 Task: In the  document ethics Apply all border to the tabe with  'with box; Style line and width 1/4 pt 'Select Header and apply  'Italics' Select the text and align it to the  Center
Action: Mouse moved to (30, 81)
Screenshot: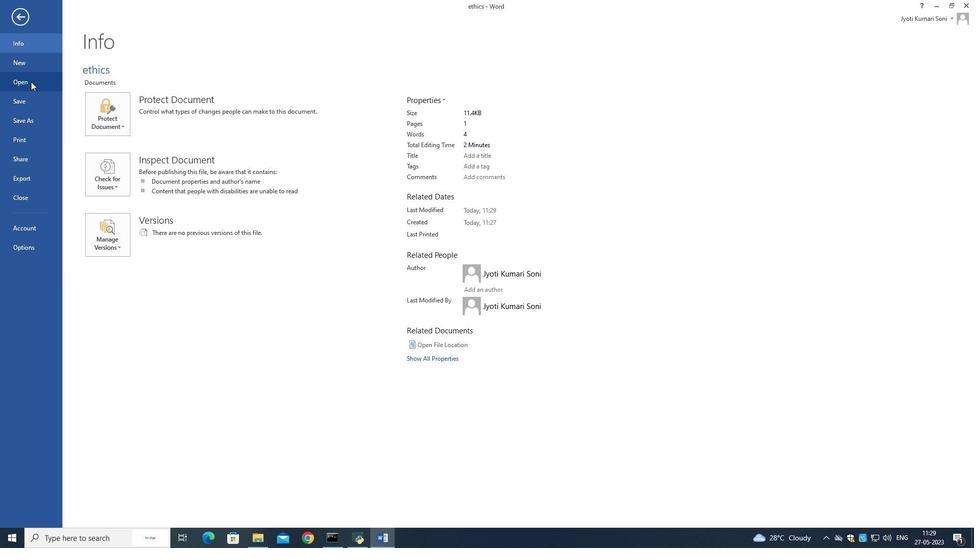 
Action: Mouse pressed left at (30, 81)
Screenshot: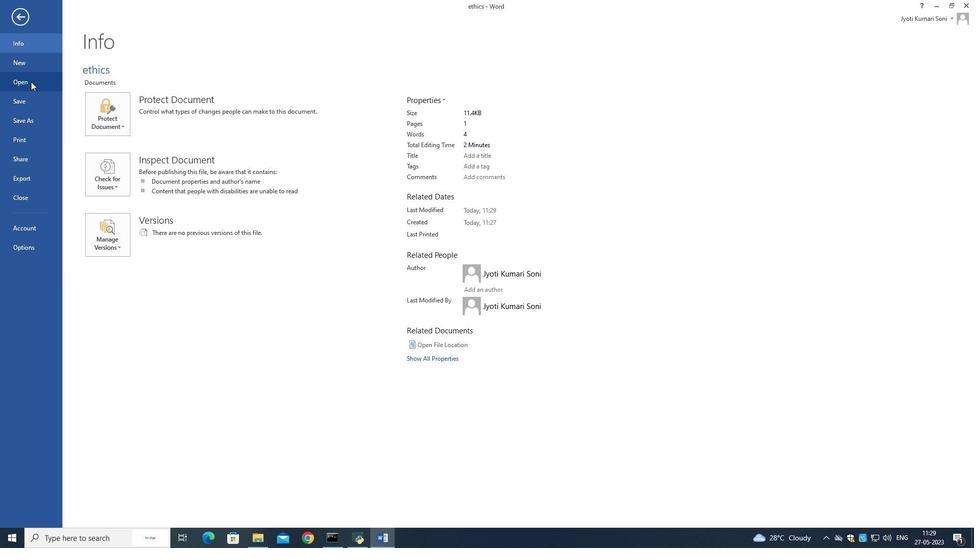 
Action: Mouse moved to (265, 91)
Screenshot: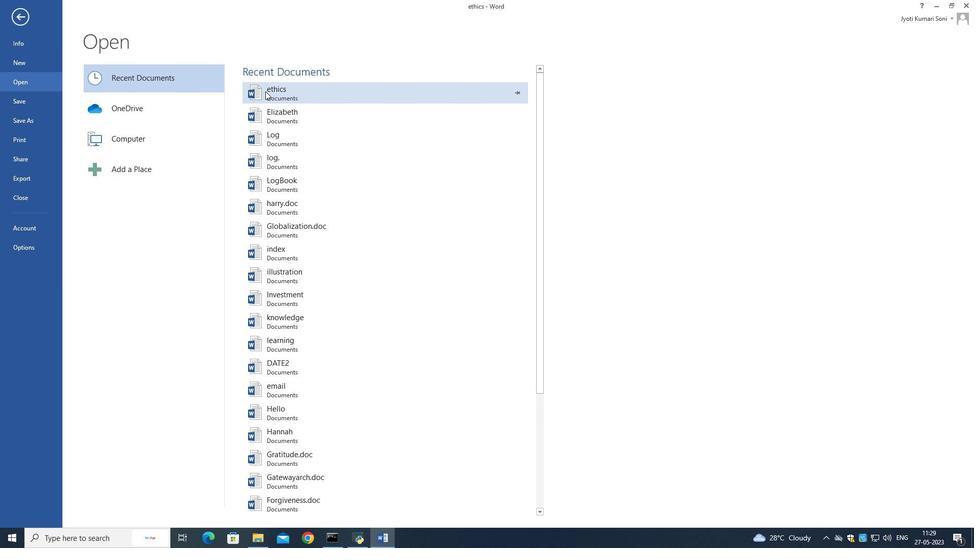 
Action: Mouse pressed left at (265, 91)
Screenshot: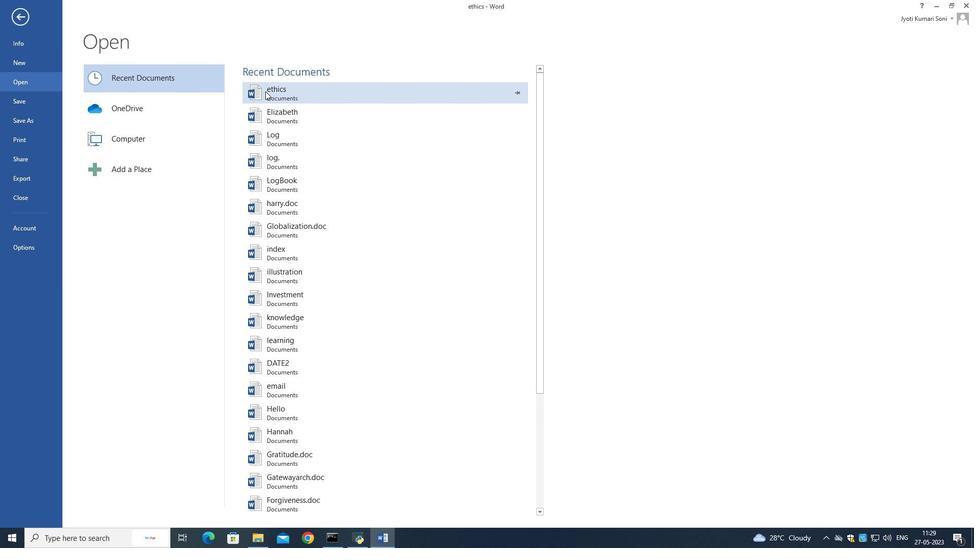 
Action: Mouse moved to (352, 135)
Screenshot: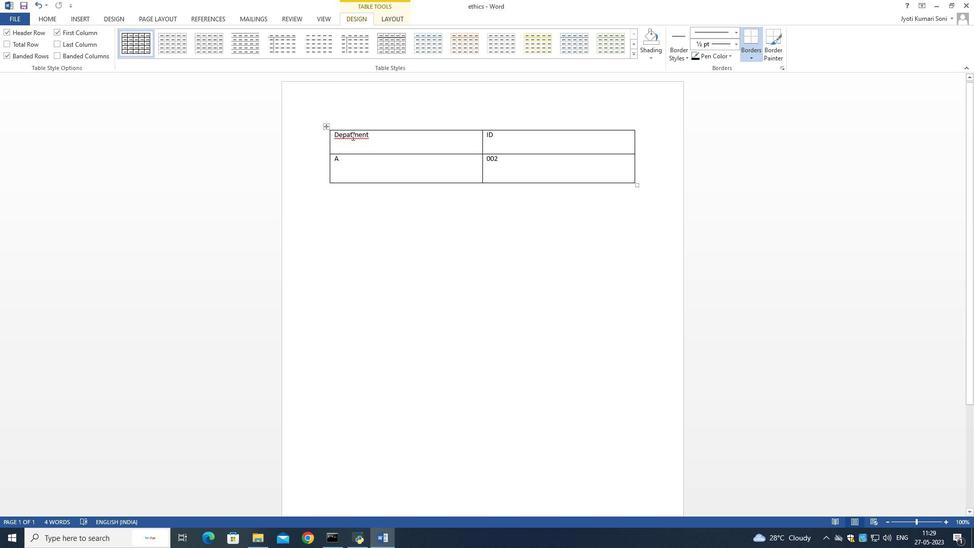 
Action: Mouse pressed left at (352, 135)
Screenshot: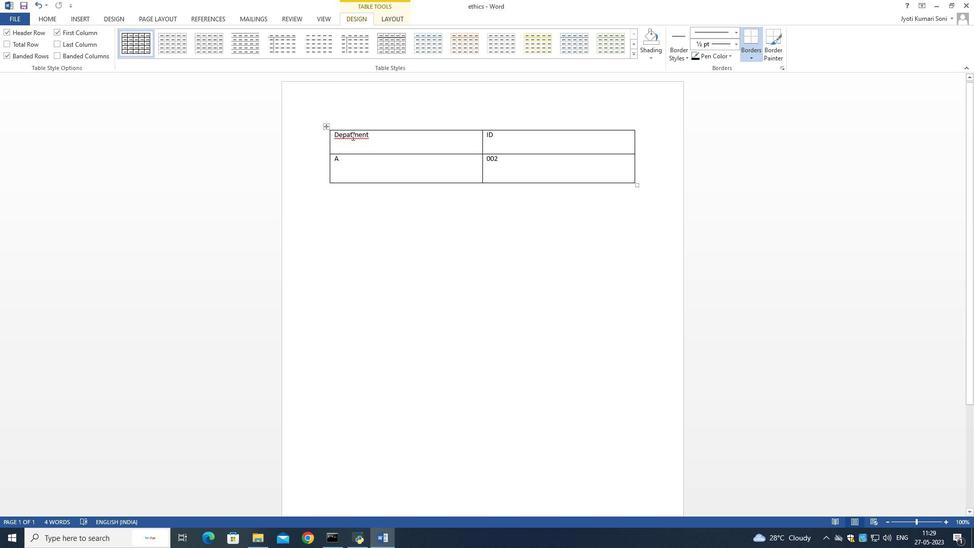 
Action: Mouse moved to (573, 190)
Screenshot: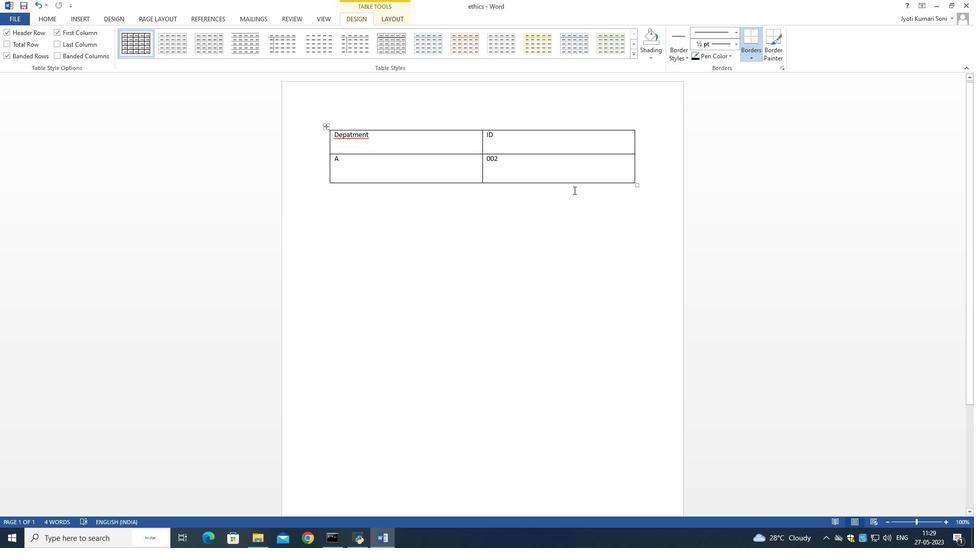 
Action: Key pressed <Key.left>r
Screenshot: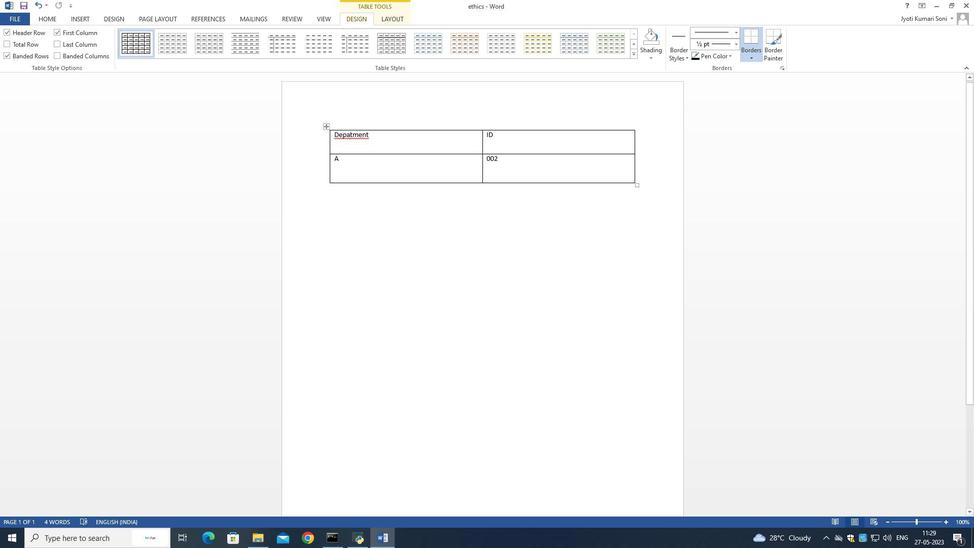 
Action: Mouse moved to (44, 17)
Screenshot: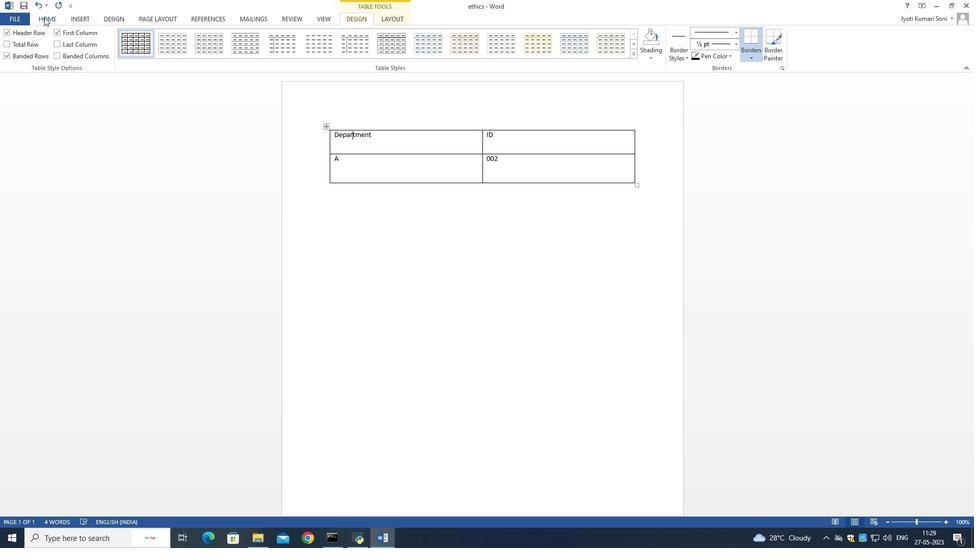 
Action: Mouse pressed left at (44, 17)
Screenshot: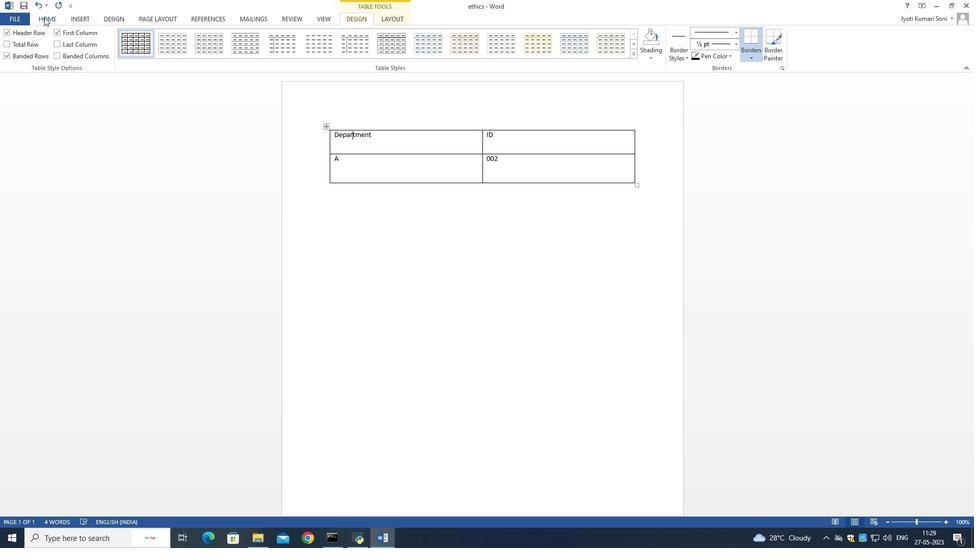 
Action: Mouse moved to (364, 136)
Screenshot: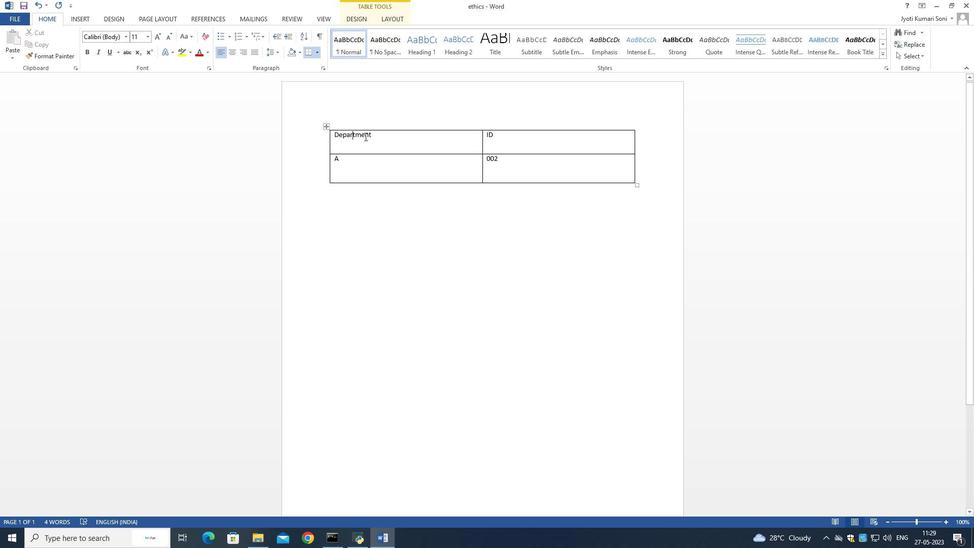 
Action: Mouse pressed left at (364, 136)
Screenshot: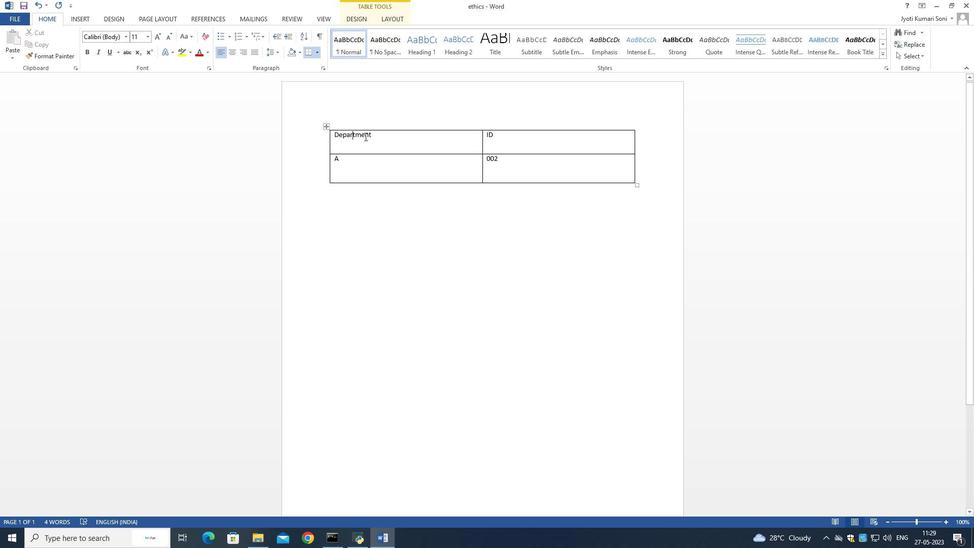 
Action: Mouse moved to (317, 56)
Screenshot: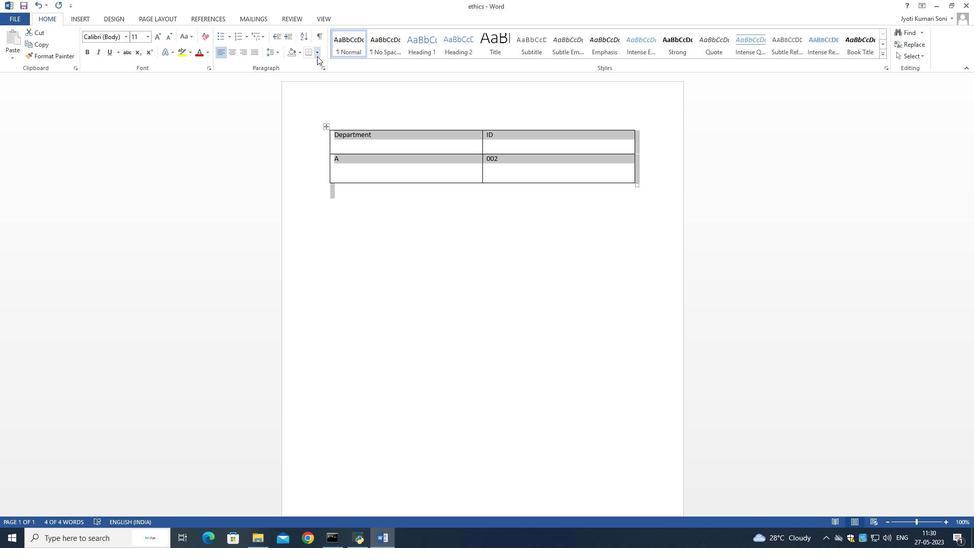 
Action: Mouse pressed left at (317, 56)
Screenshot: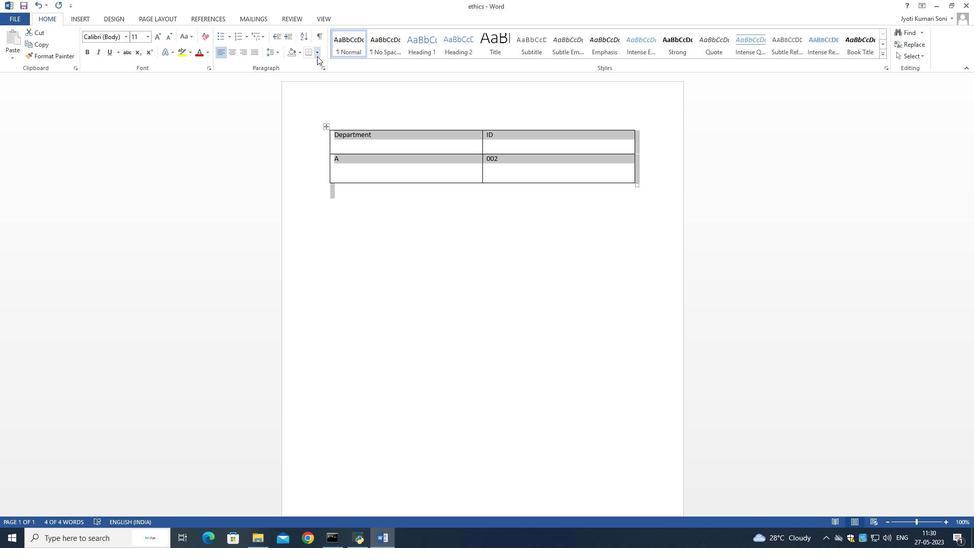 
Action: Mouse moved to (351, 124)
Screenshot: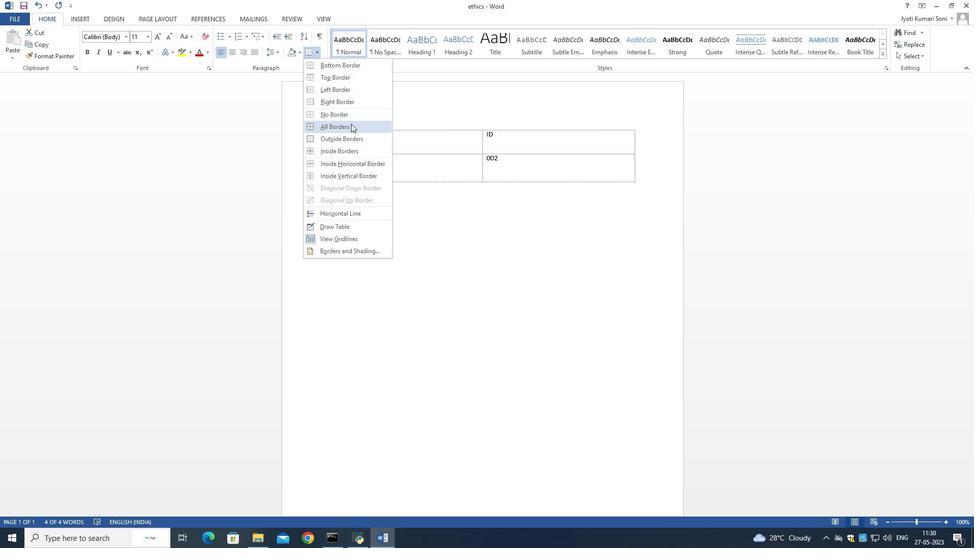 
Action: Mouse pressed left at (351, 124)
Screenshot: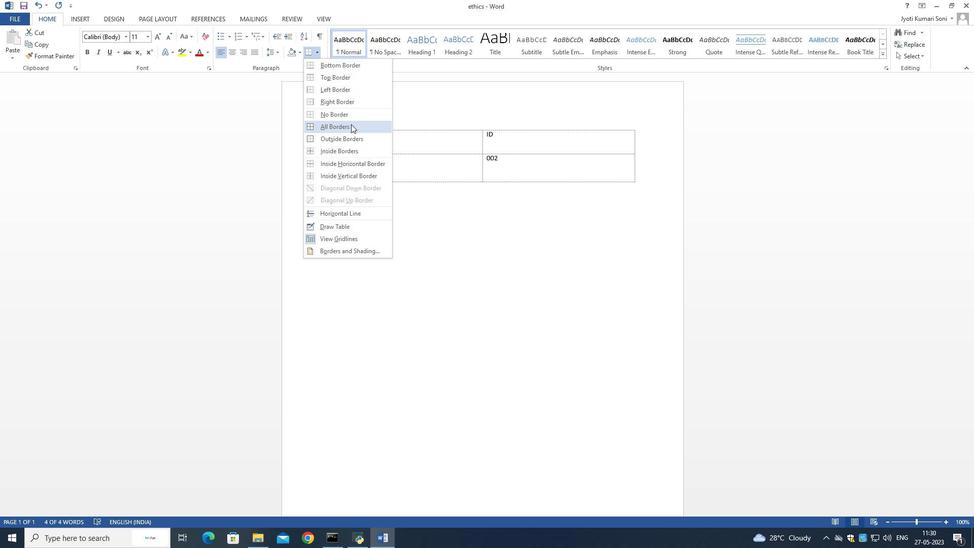 
Action: Mouse moved to (317, 55)
Screenshot: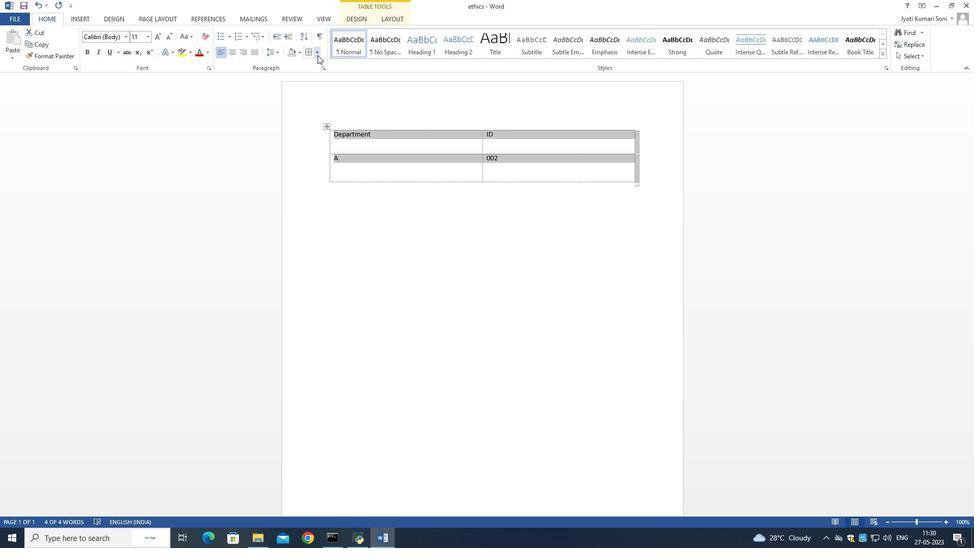 
Action: Mouse pressed left at (317, 55)
Screenshot: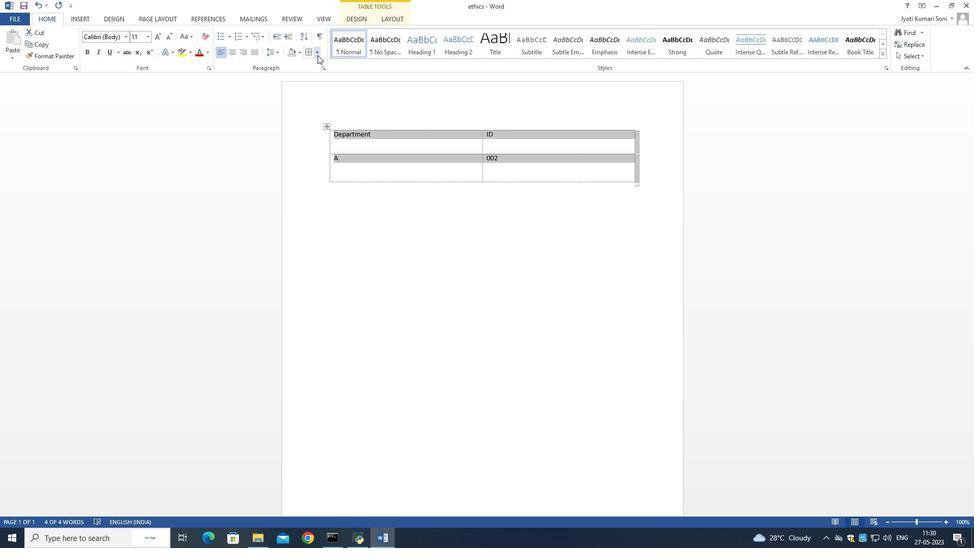 
Action: Mouse pressed left at (317, 55)
Screenshot: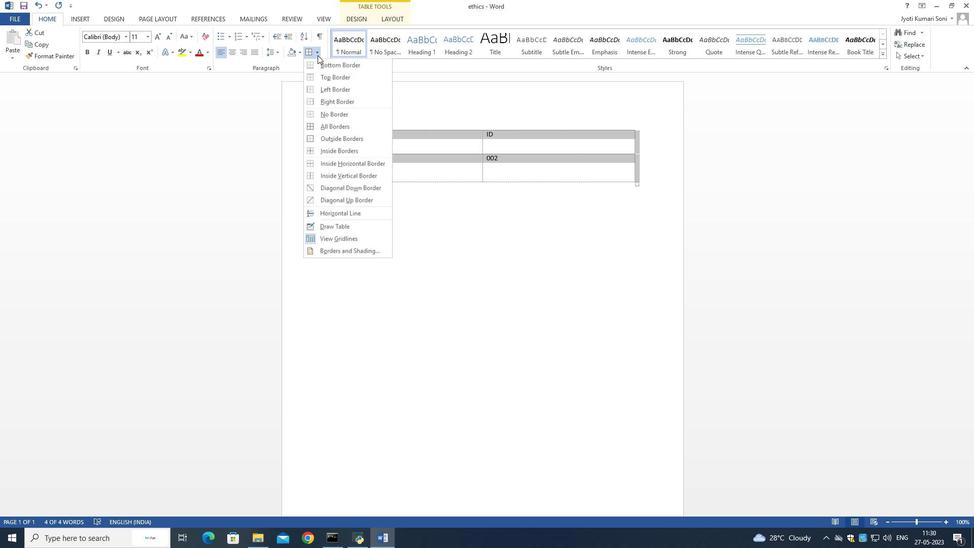 
Action: Mouse moved to (315, 54)
Screenshot: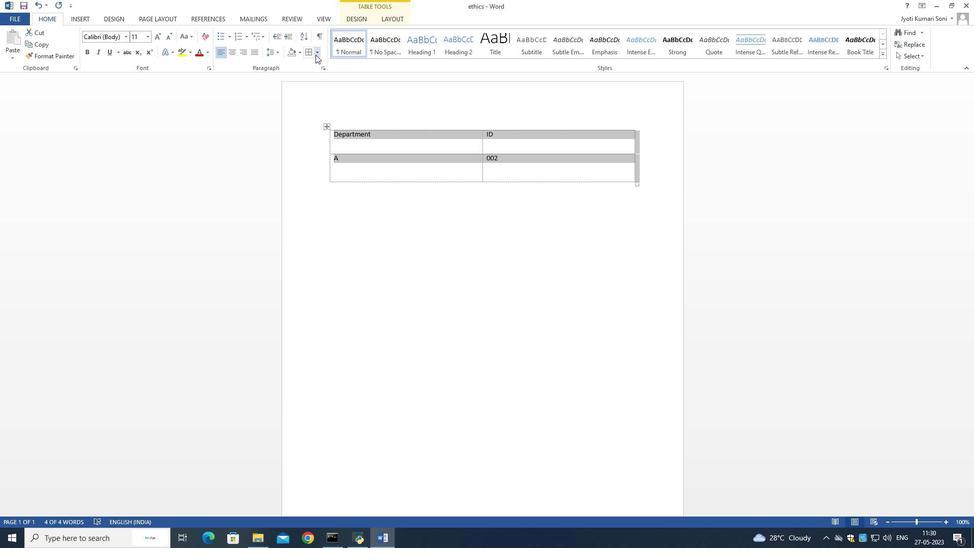 
Action: Mouse pressed left at (315, 54)
Screenshot: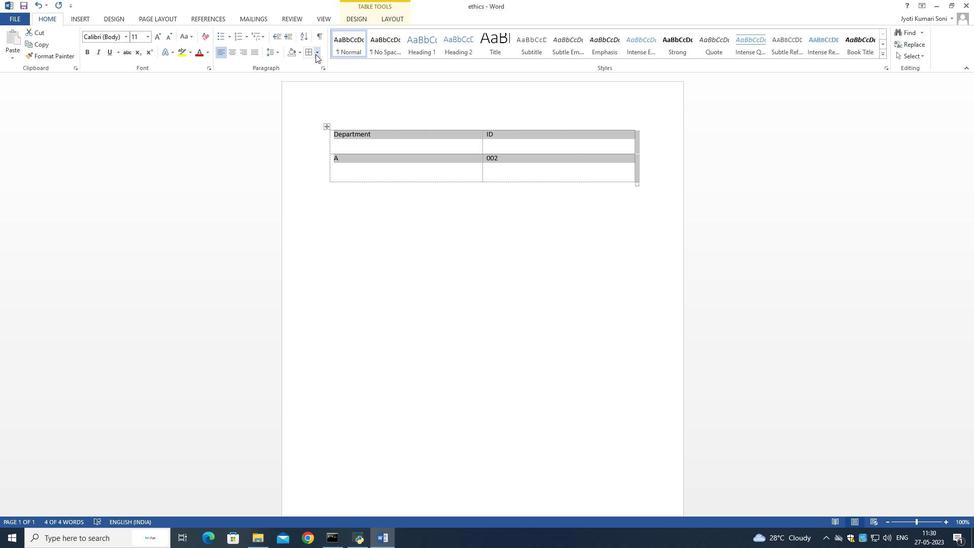 
Action: Mouse moved to (369, 247)
Screenshot: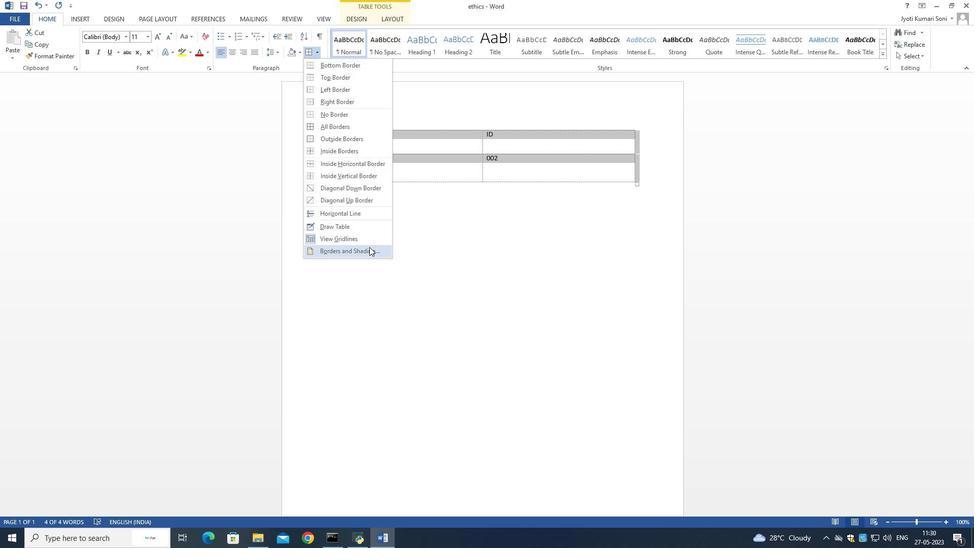 
Action: Mouse pressed left at (369, 247)
Screenshot: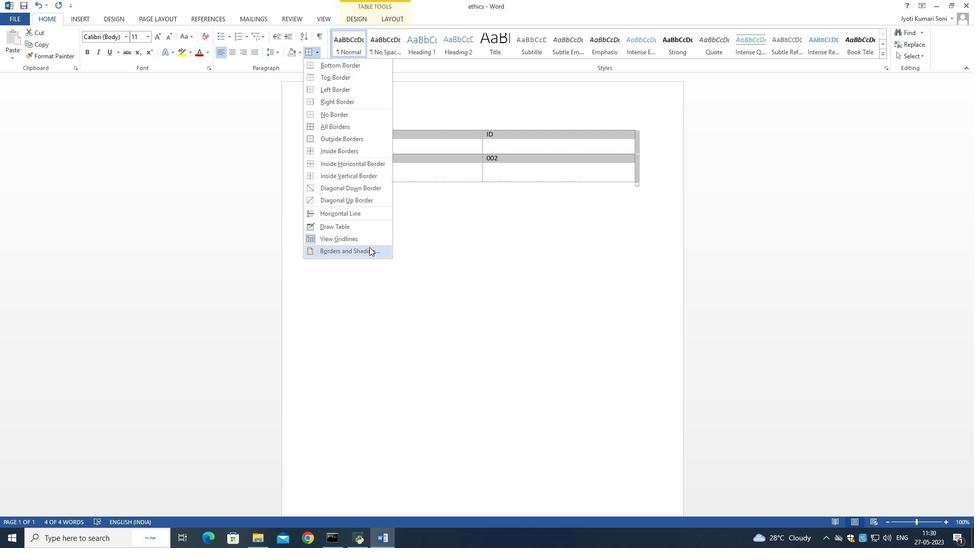 
Action: Mouse moved to (558, 319)
Screenshot: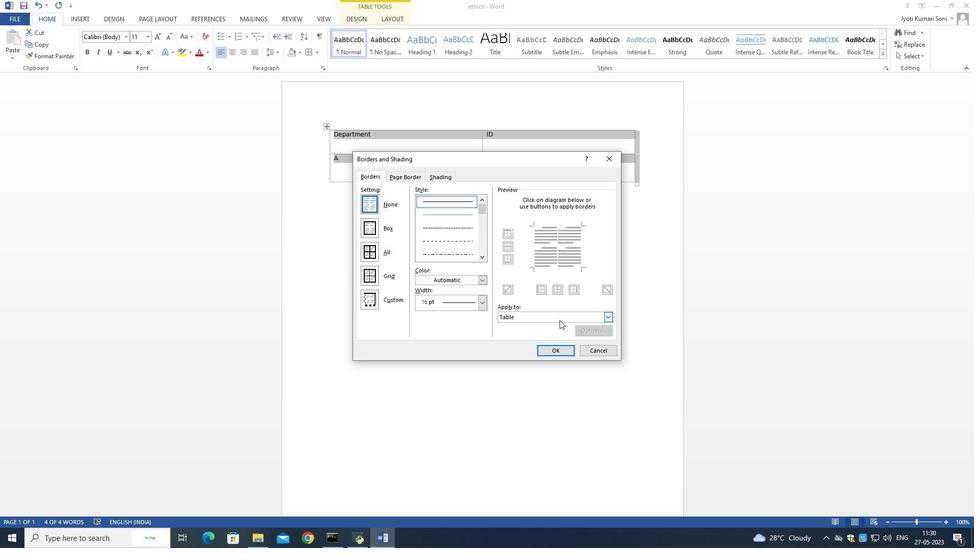 
Action: Mouse pressed left at (558, 319)
Screenshot: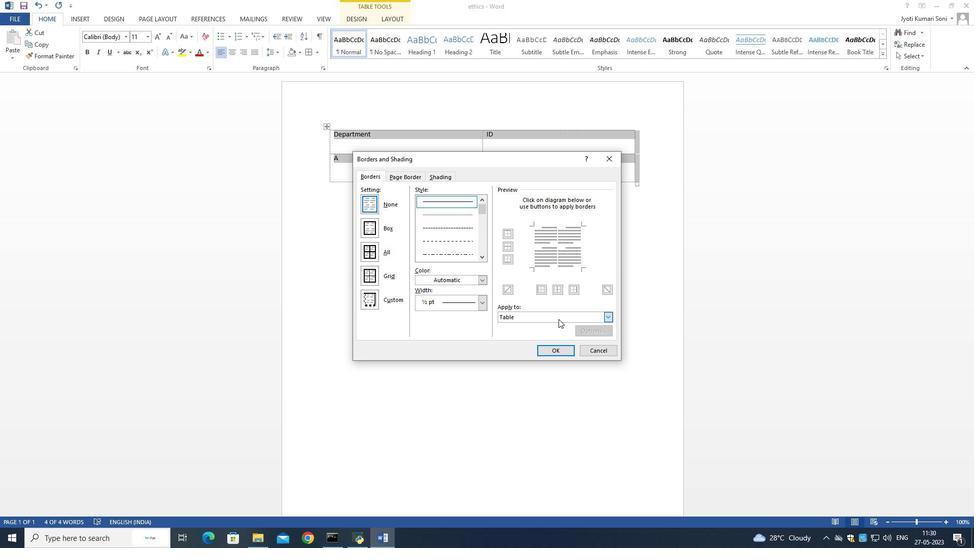 
Action: Mouse pressed left at (558, 319)
Screenshot: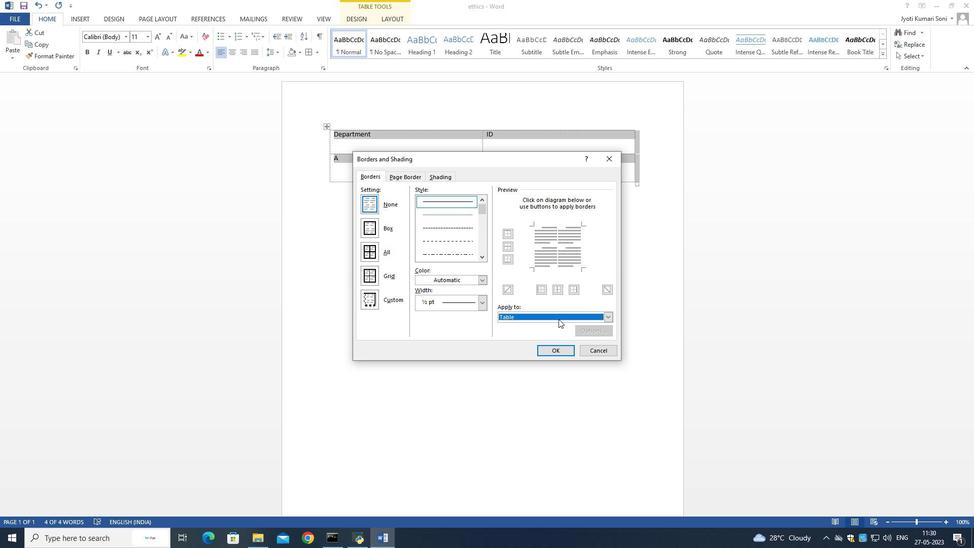 
Action: Mouse moved to (482, 303)
Screenshot: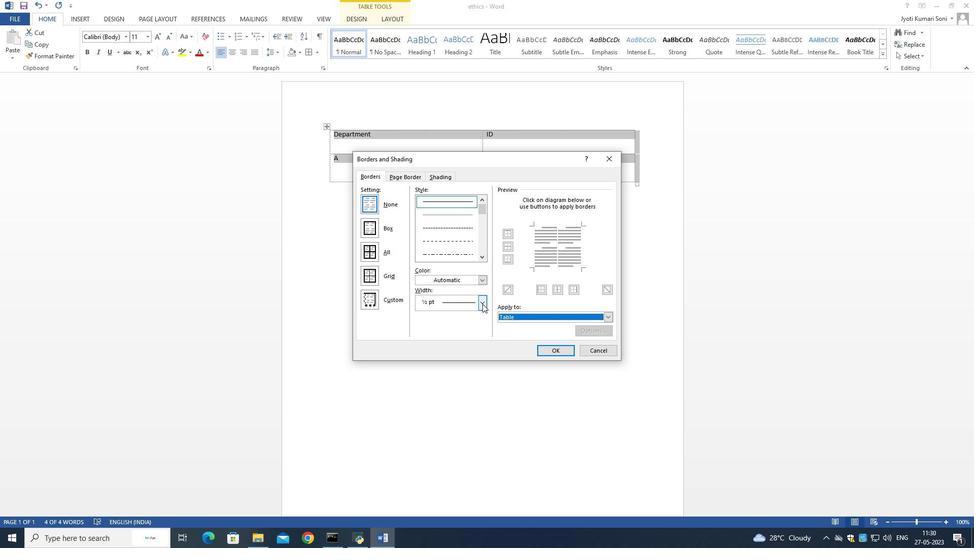 
Action: Mouse pressed left at (482, 303)
Screenshot: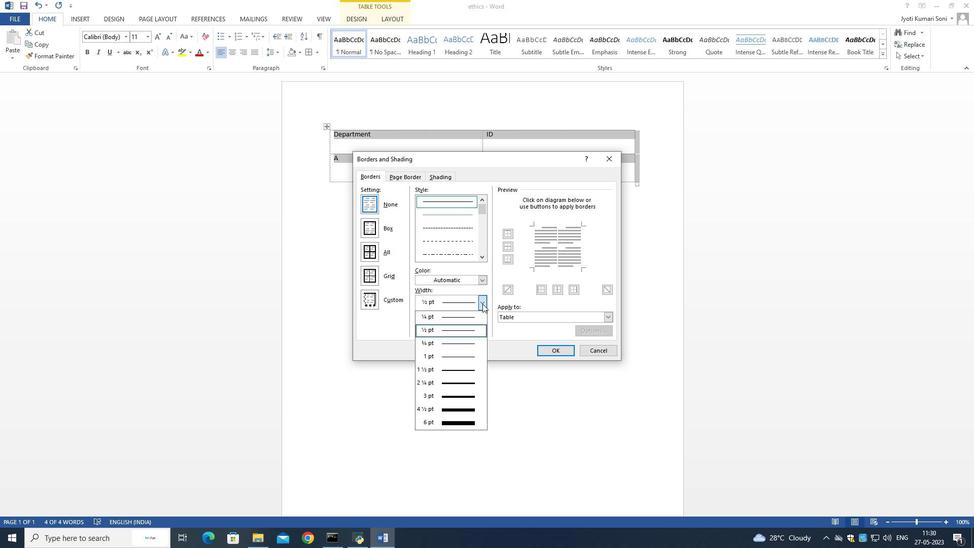 
Action: Mouse moved to (481, 337)
Screenshot: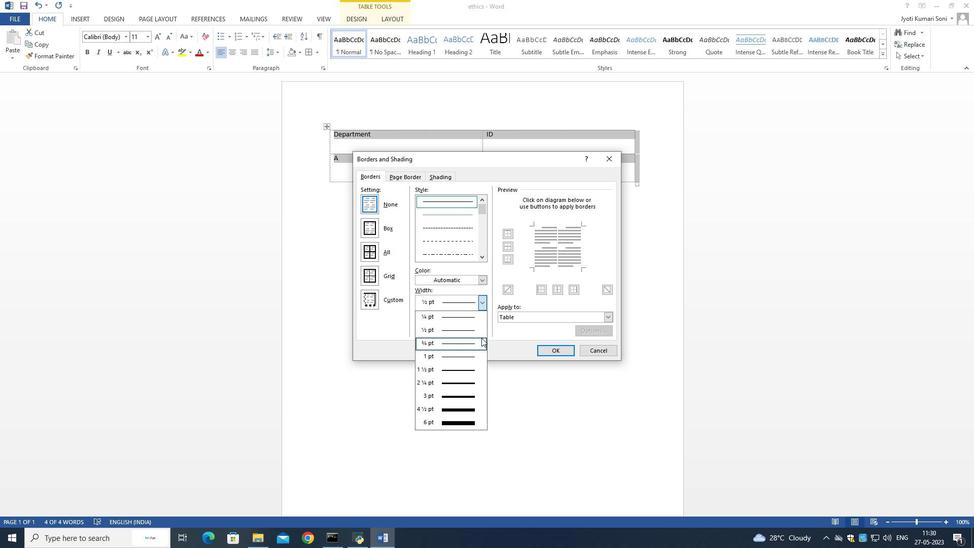 
Action: Mouse pressed left at (481, 337)
Screenshot: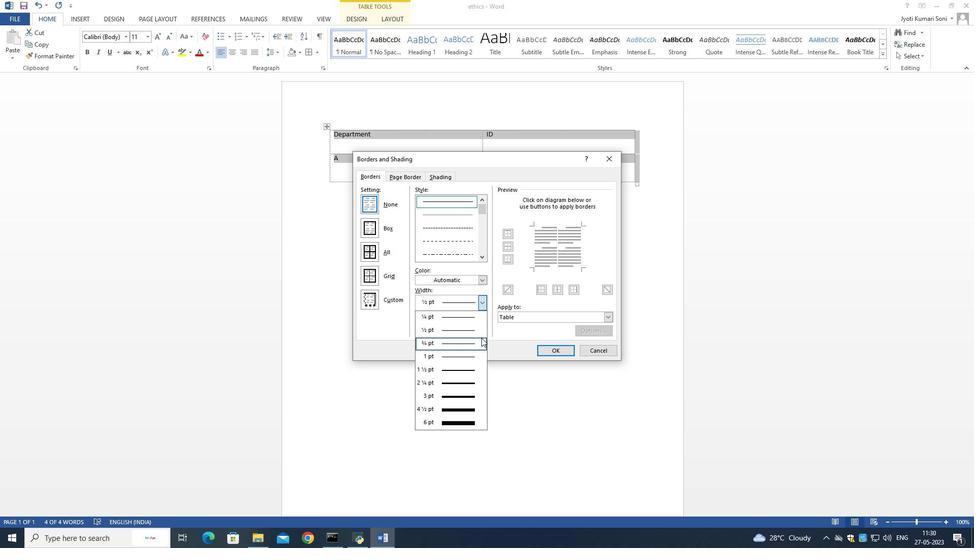 
Action: Mouse moved to (548, 350)
Screenshot: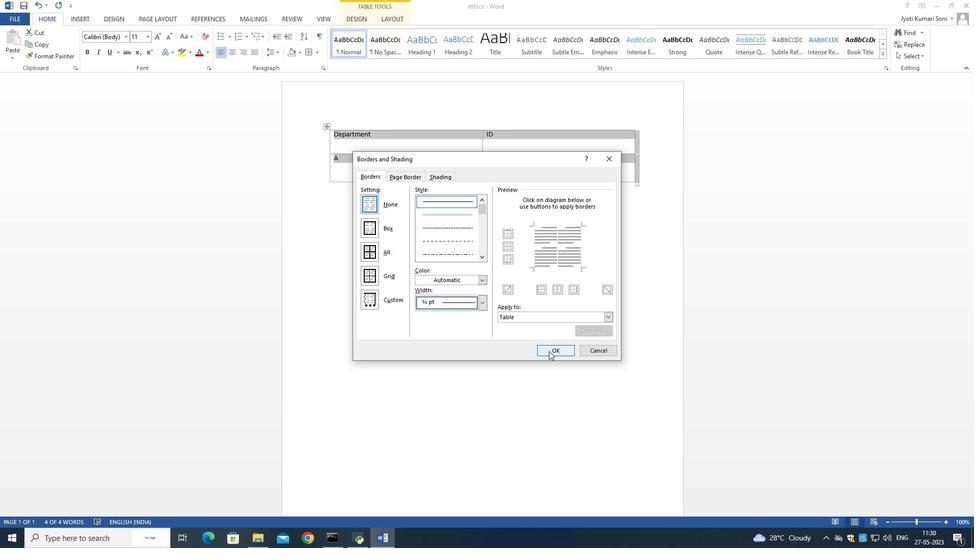 
Action: Mouse pressed left at (548, 350)
Screenshot: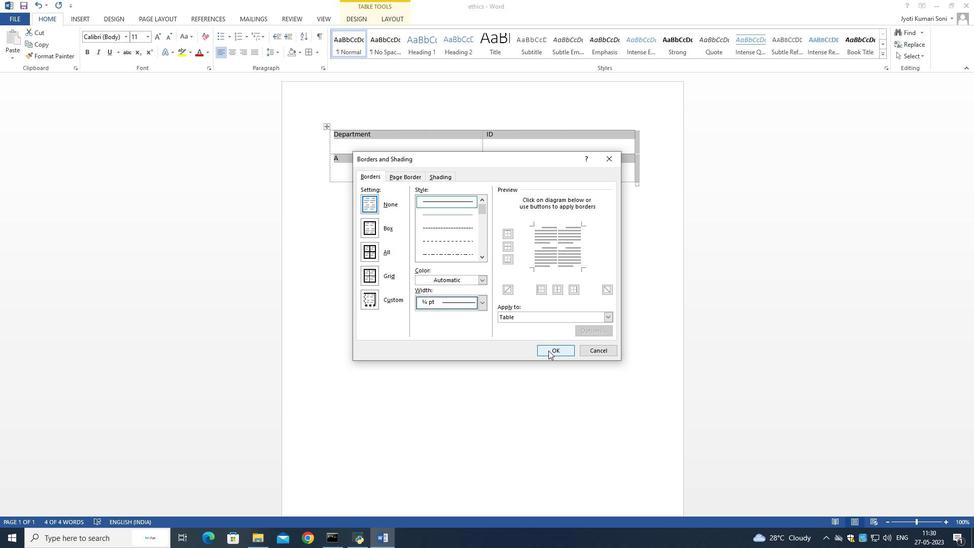 
Action: Mouse moved to (502, 139)
Screenshot: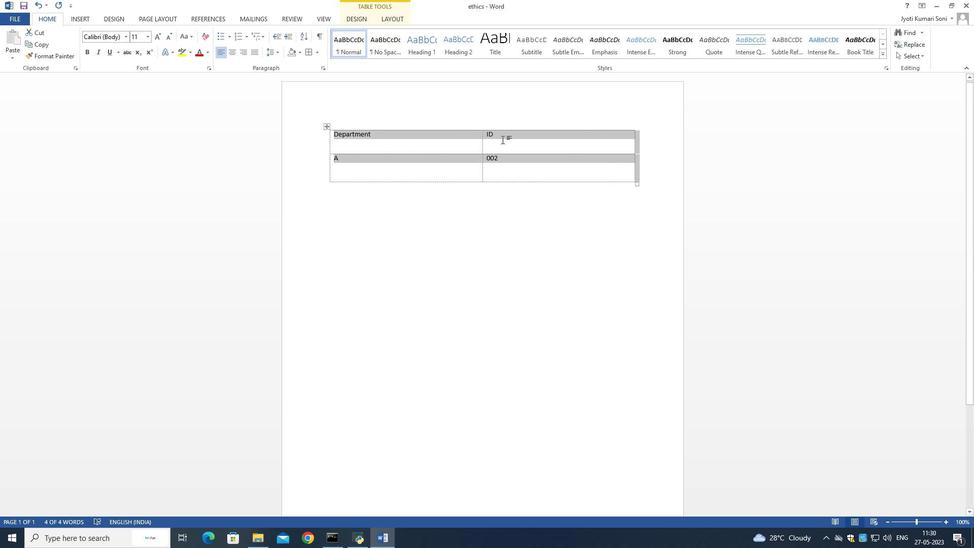 
Action: Mouse pressed left at (502, 139)
Screenshot: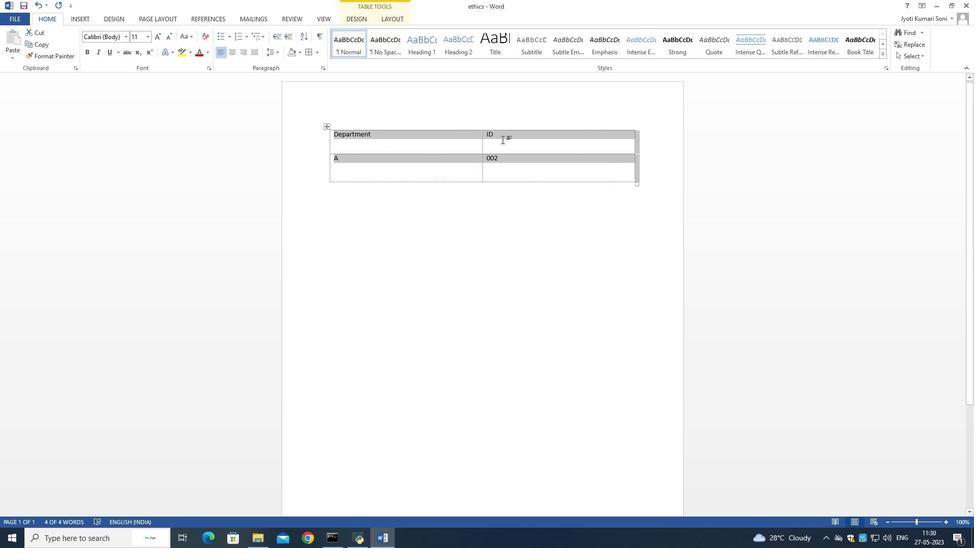 
Action: Mouse moved to (503, 134)
Screenshot: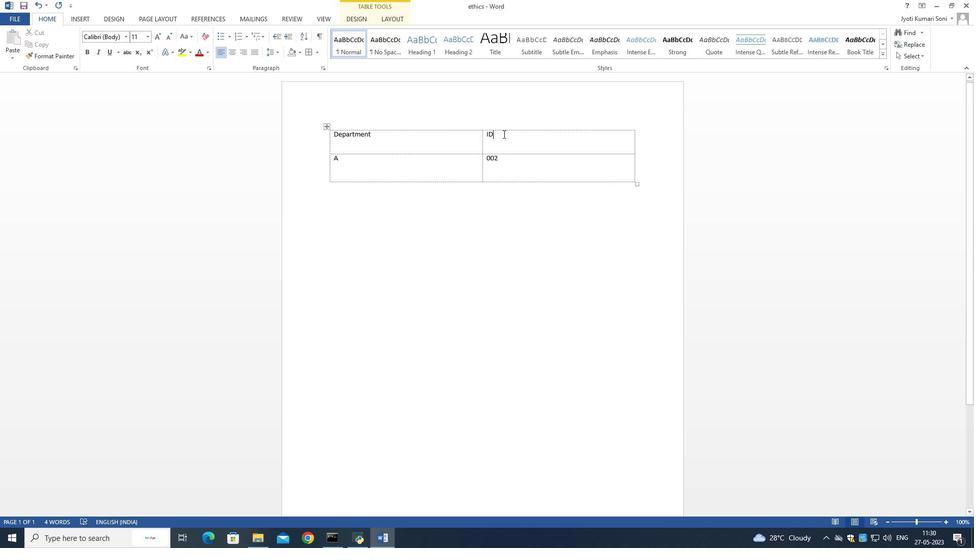 
Action: Mouse pressed left at (503, 134)
Screenshot: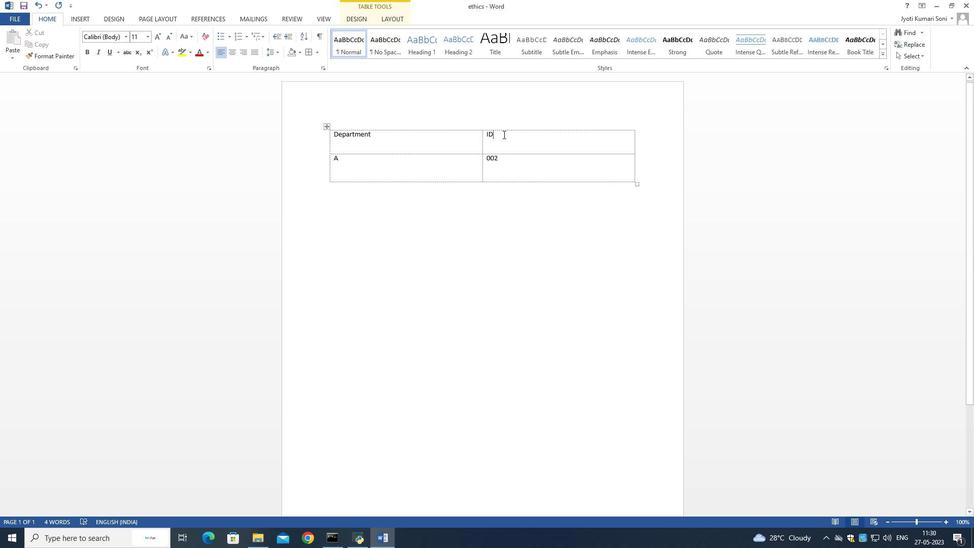 
Action: Mouse moved to (420, 133)
Screenshot: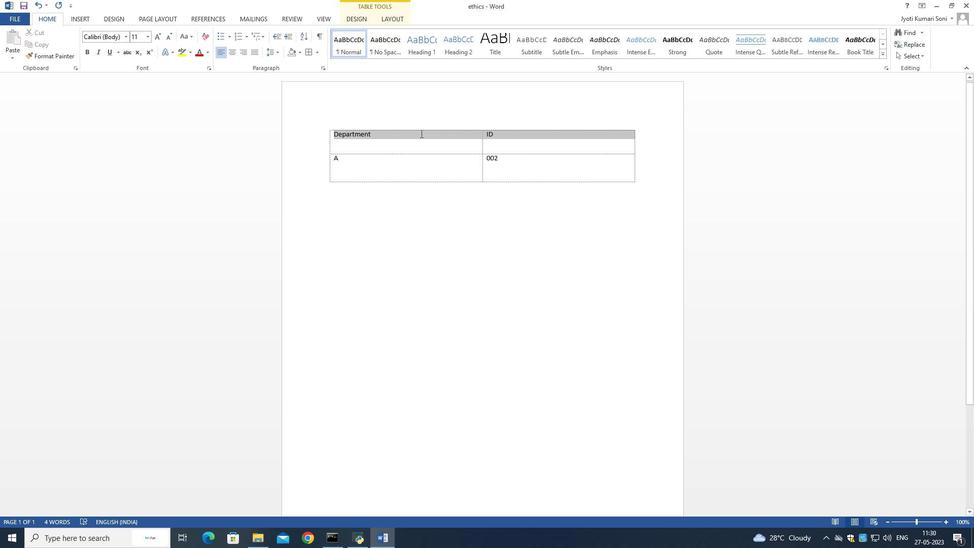 
Action: Key pressed ctrl+I
Screenshot: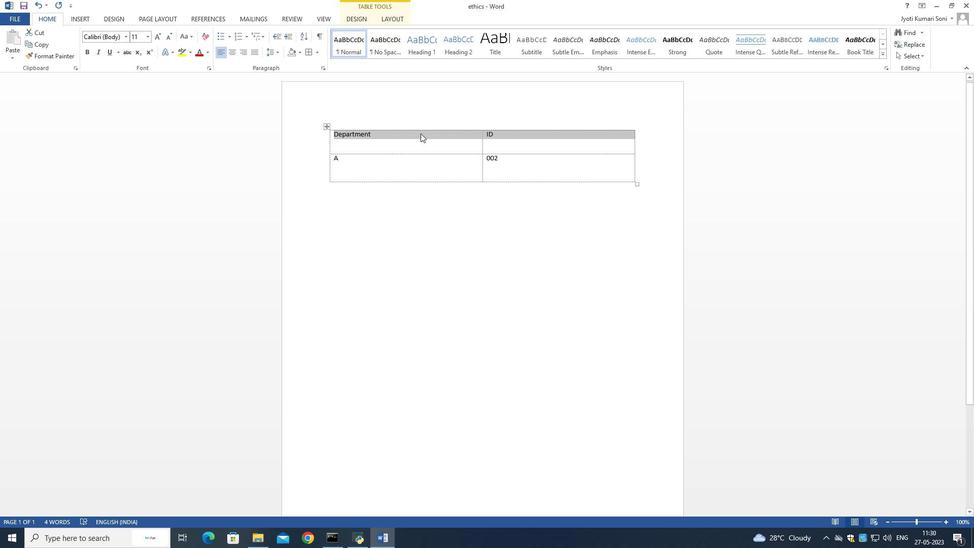 
Action: Mouse moved to (500, 219)
Screenshot: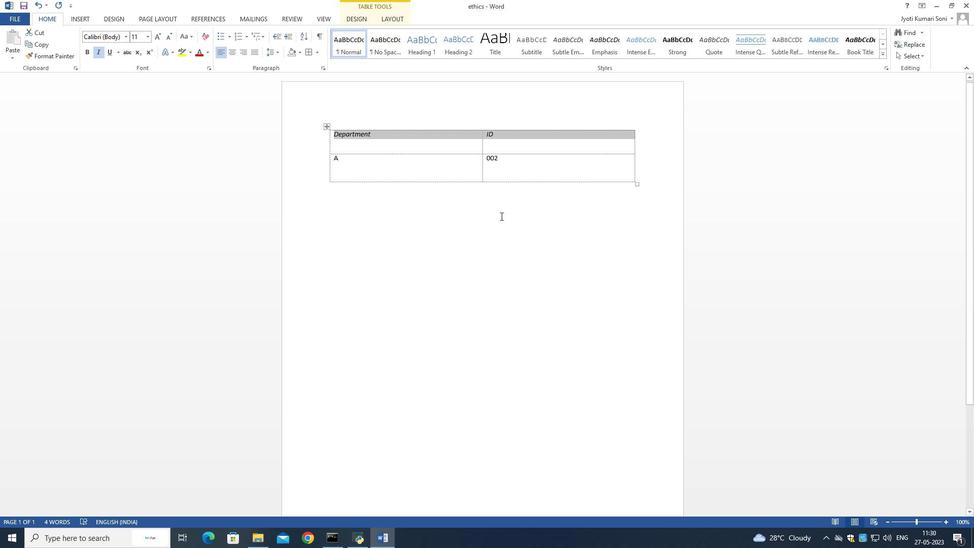 
Action: Mouse pressed left at (500, 219)
Screenshot: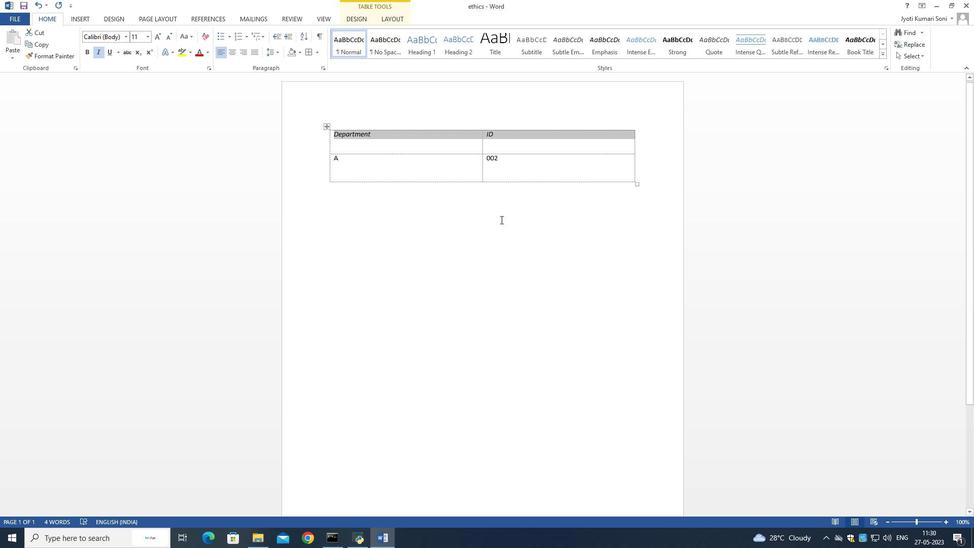 
Action: Mouse moved to (532, 159)
Screenshot: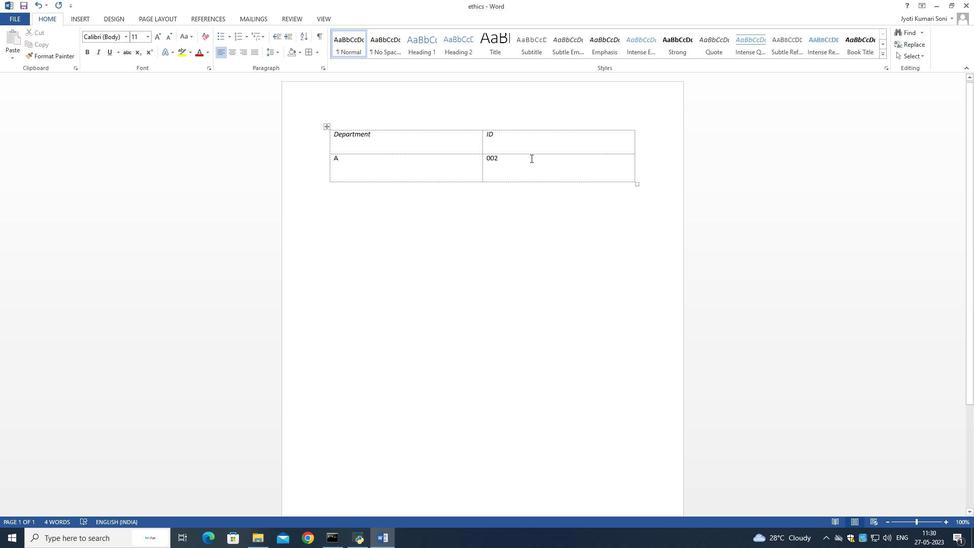 
Action: Mouse pressed left at (532, 159)
Screenshot: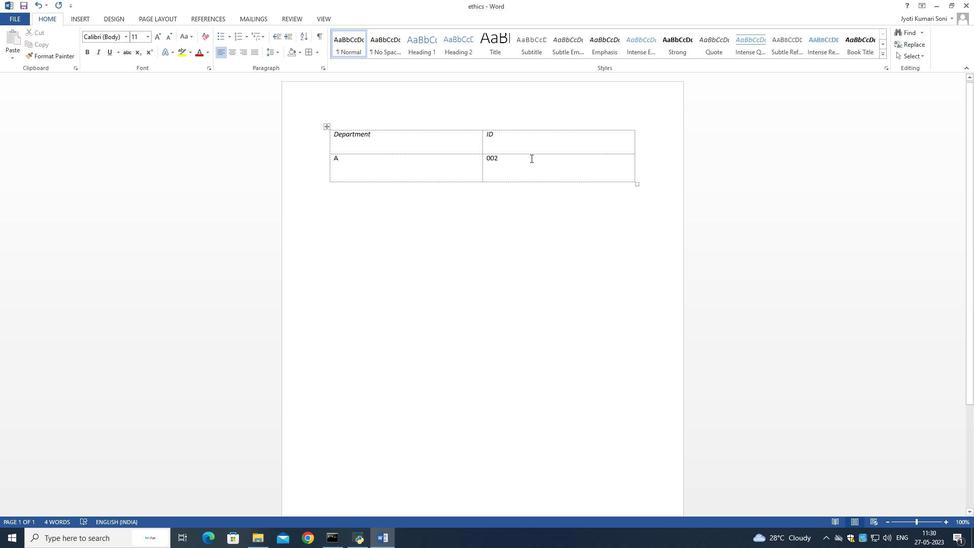 
Action: Mouse moved to (234, 51)
Screenshot: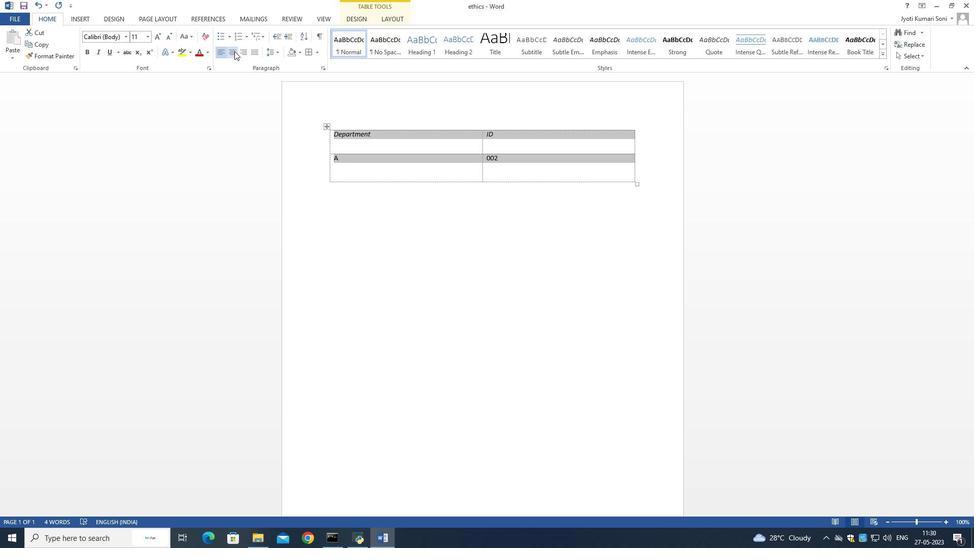 
Action: Mouse pressed left at (234, 51)
Screenshot: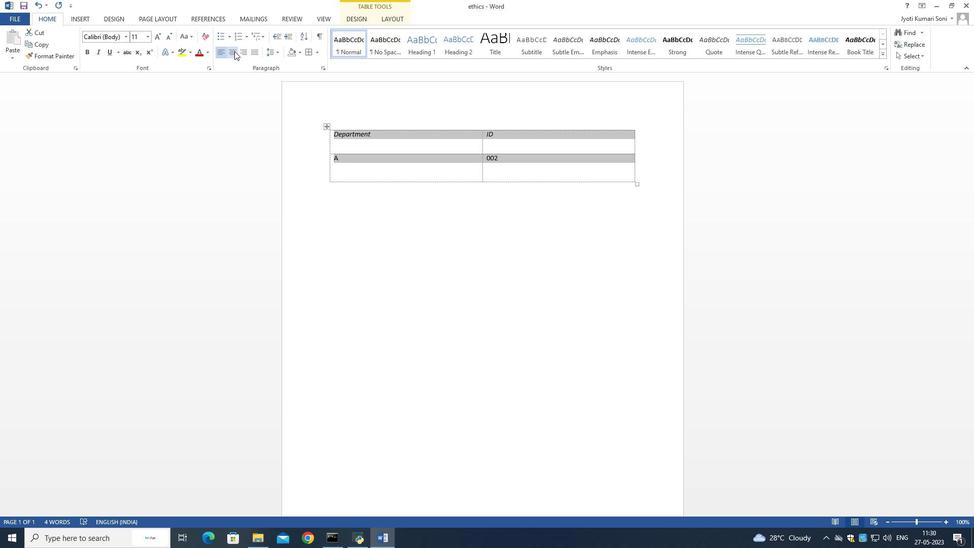 
Action: Mouse moved to (391, 247)
Screenshot: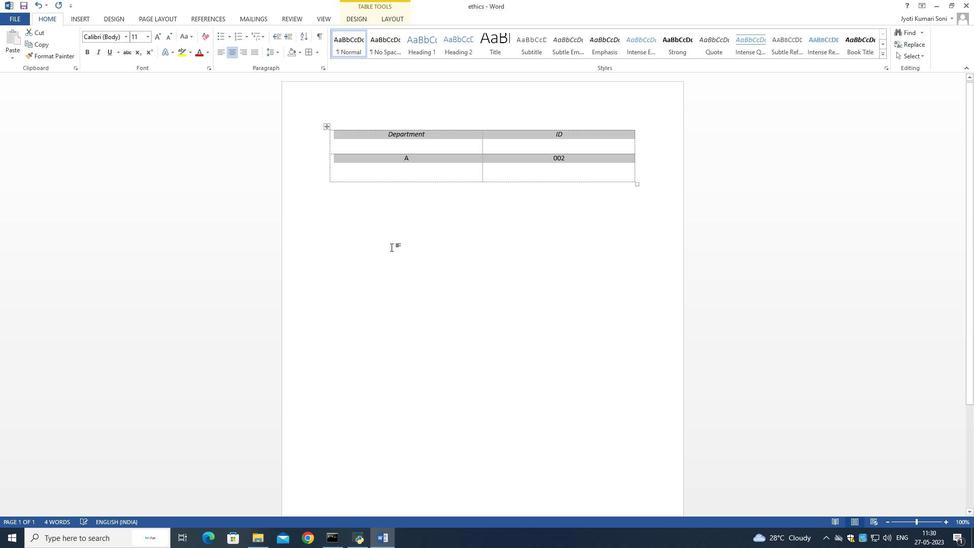 
Action: Mouse pressed left at (391, 247)
Screenshot: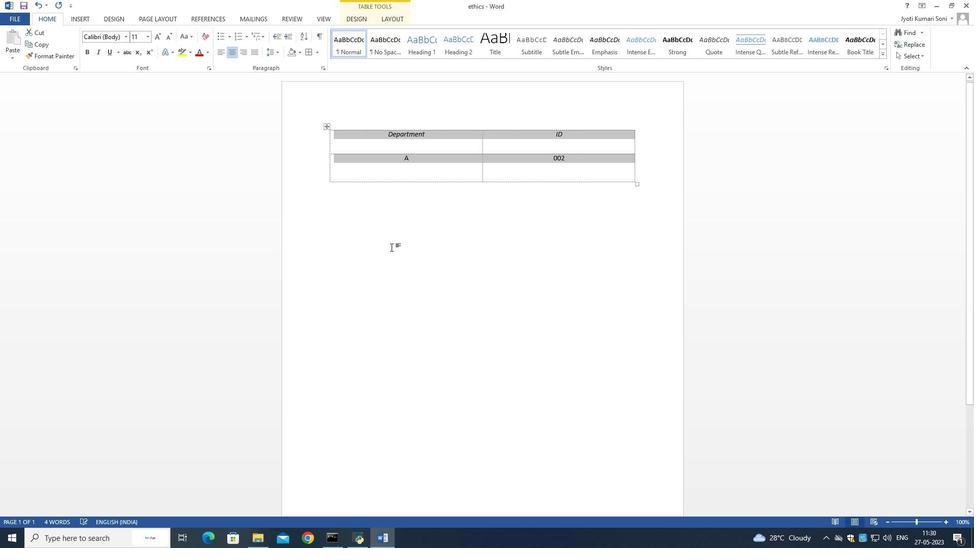 
Action: Mouse moved to (402, 233)
Screenshot: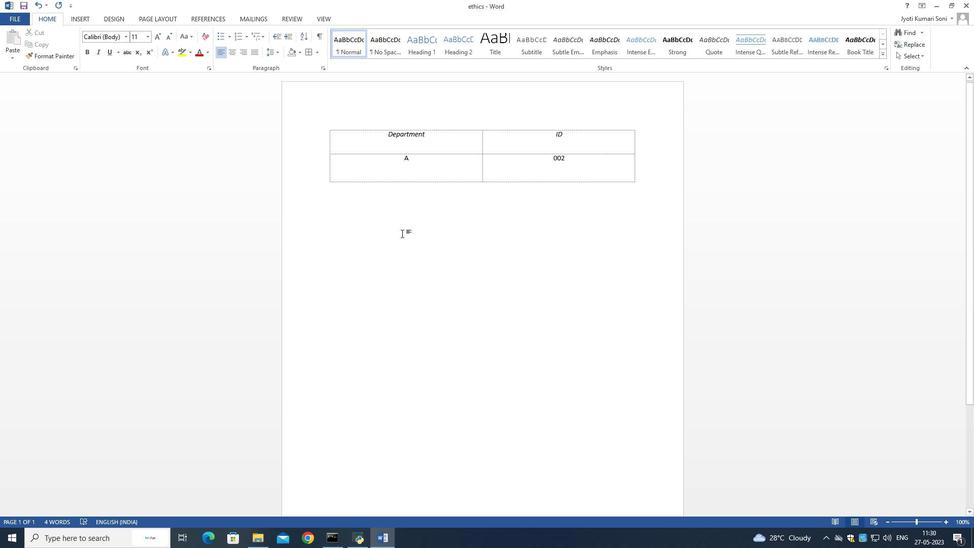 
